 Task: See the cancellation policy of Orderville, Utah, US.
Action: Mouse moved to (1041, 166)
Screenshot: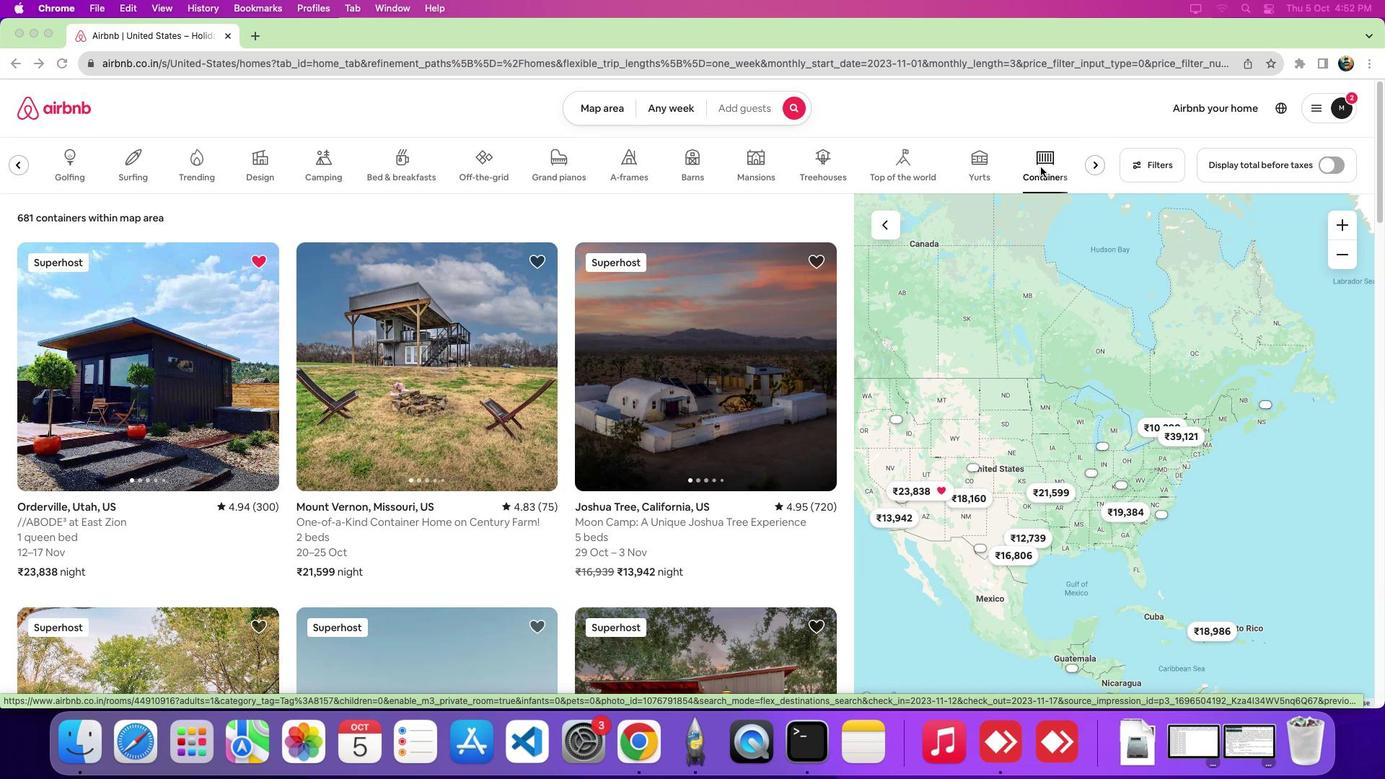 
Action: Mouse pressed left at (1041, 166)
Screenshot: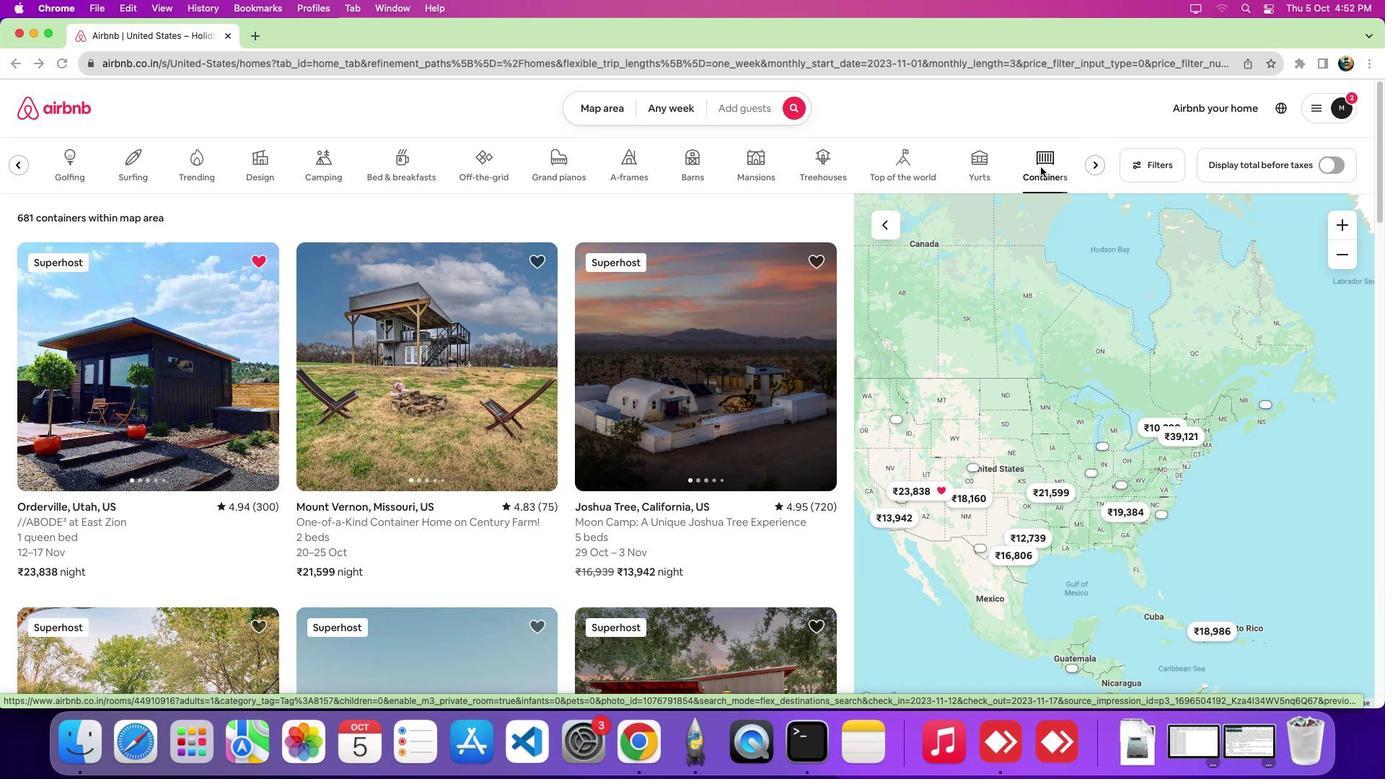 
Action: Mouse moved to (172, 399)
Screenshot: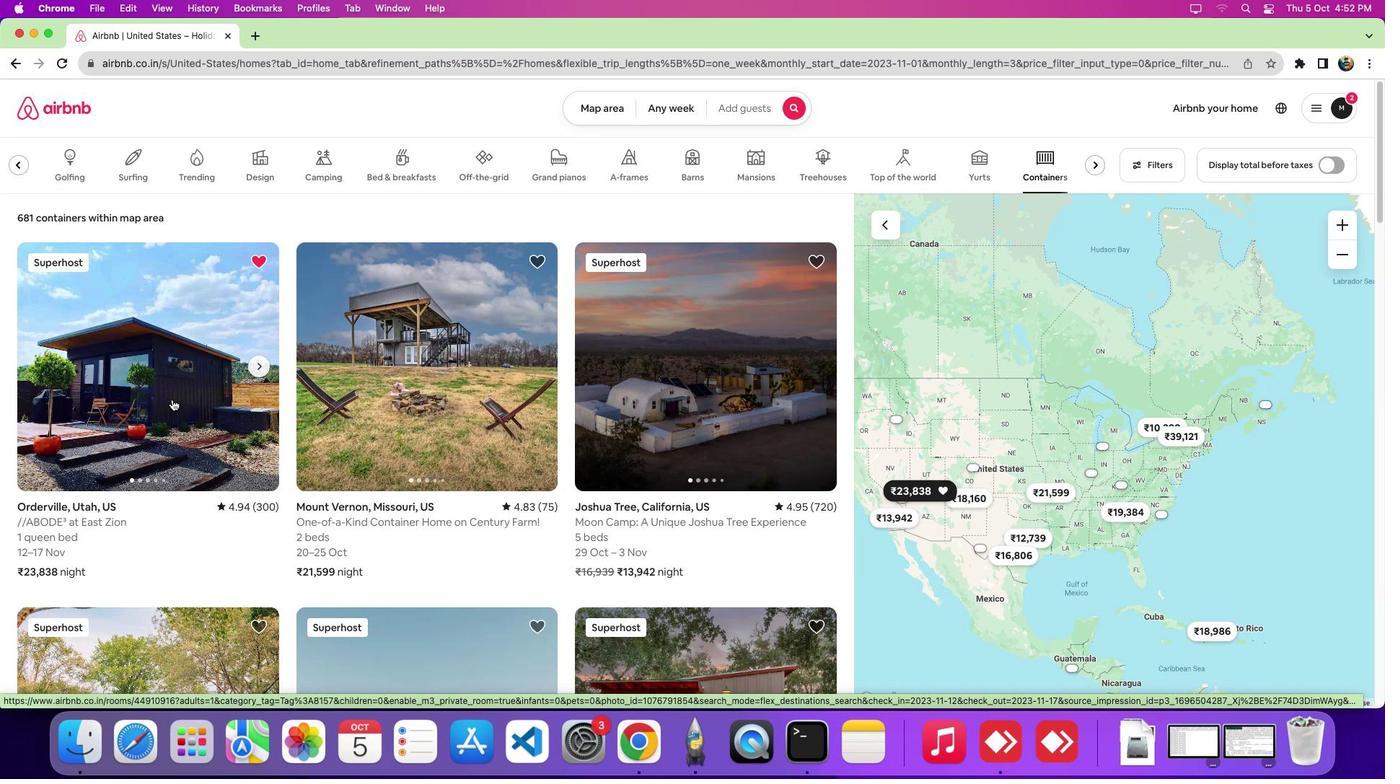 
Action: Mouse pressed left at (172, 399)
Screenshot: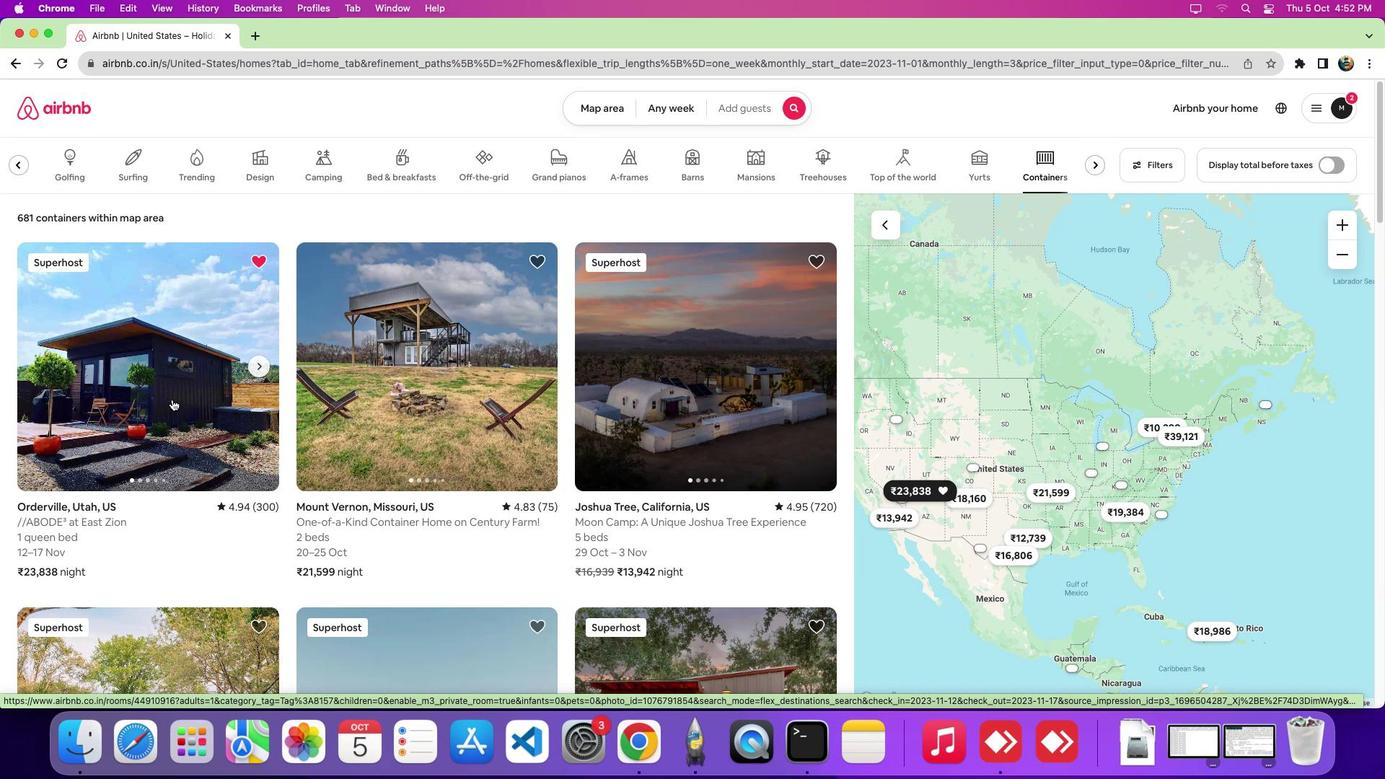 
Action: Mouse moved to (1380, 155)
Screenshot: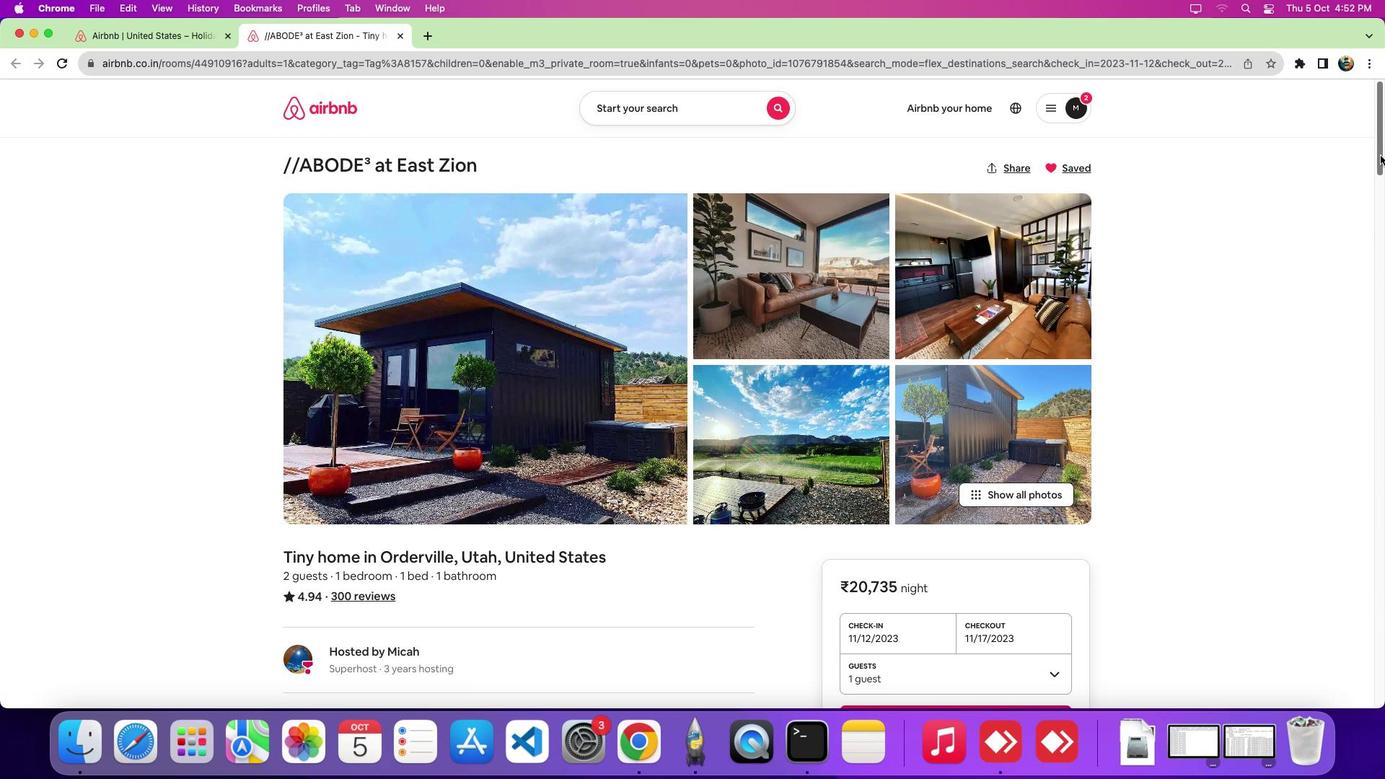 
Action: Mouse pressed left at (1380, 155)
Screenshot: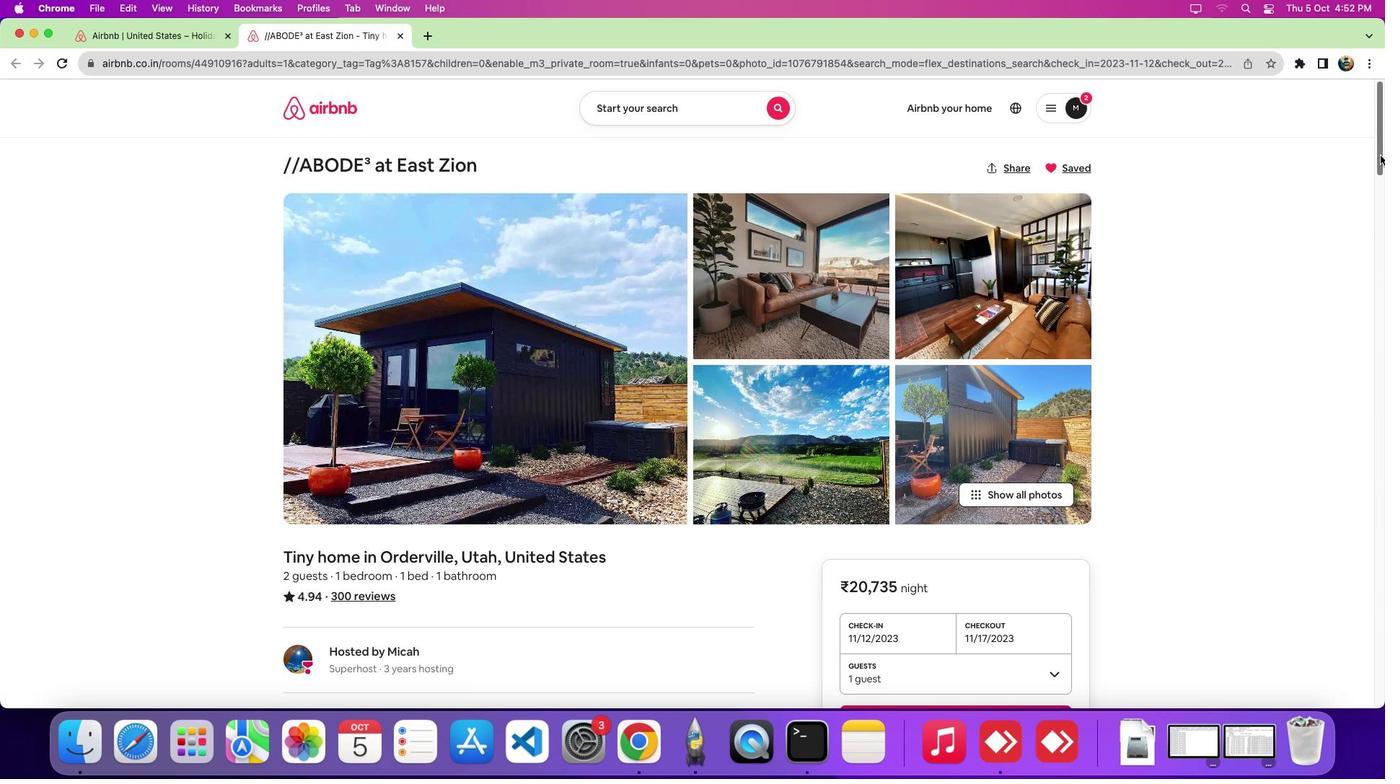 
Action: Mouse moved to (866, 486)
Screenshot: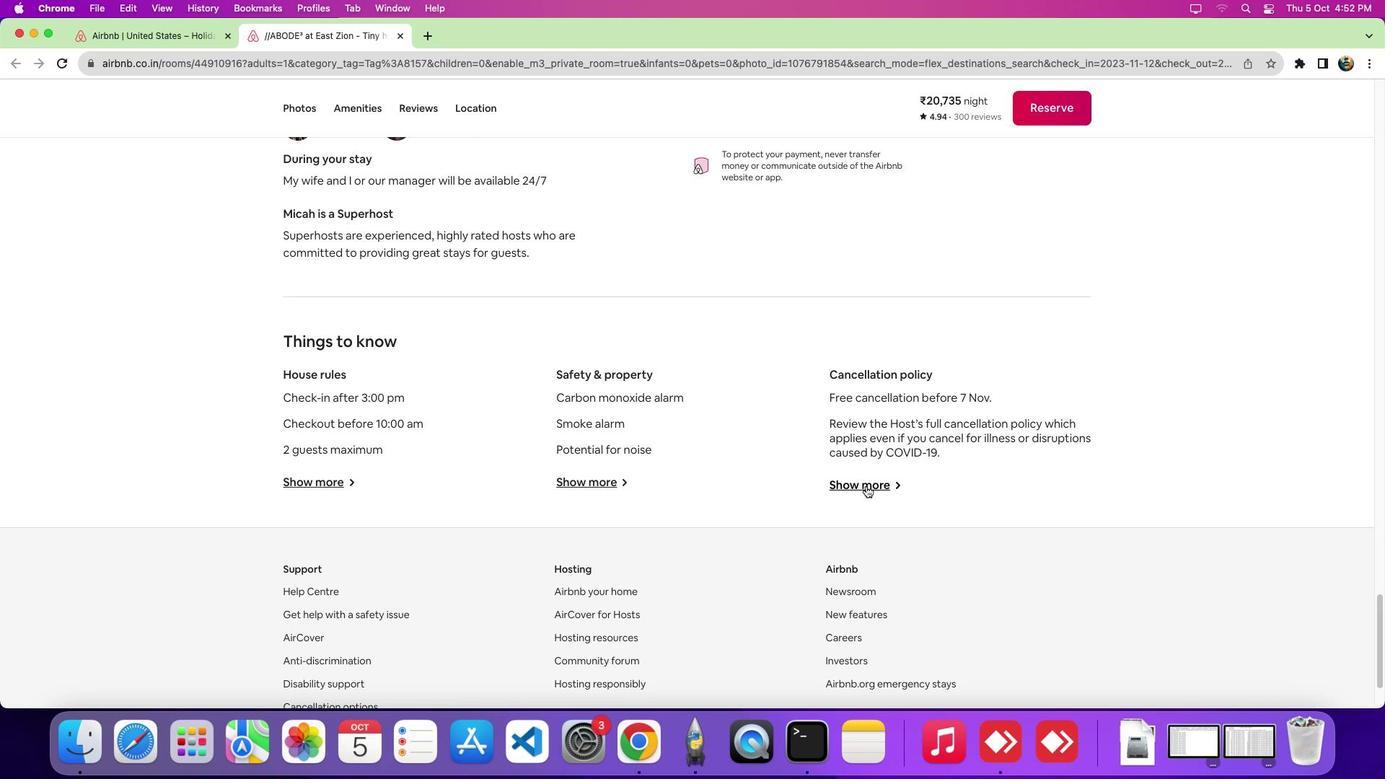 
Action: Mouse pressed left at (866, 486)
Screenshot: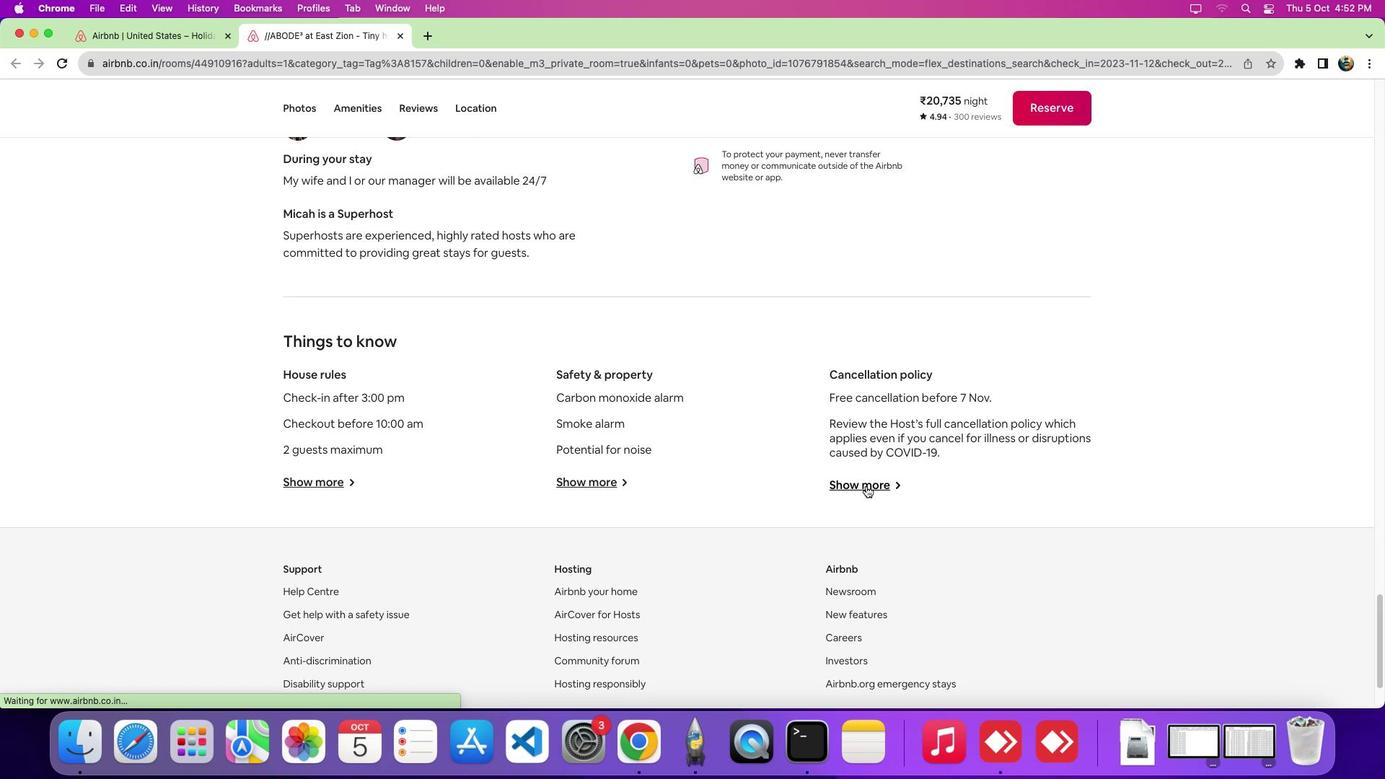 
